 Task: Select type "Professional development".
Action: Mouse moved to (677, 91)
Screenshot: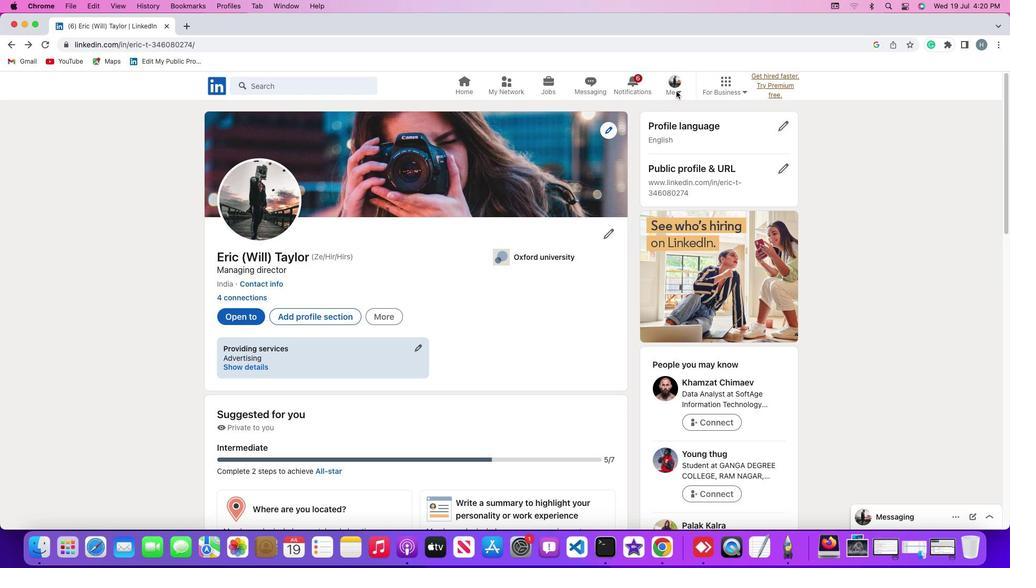 
Action: Mouse pressed left at (677, 91)
Screenshot: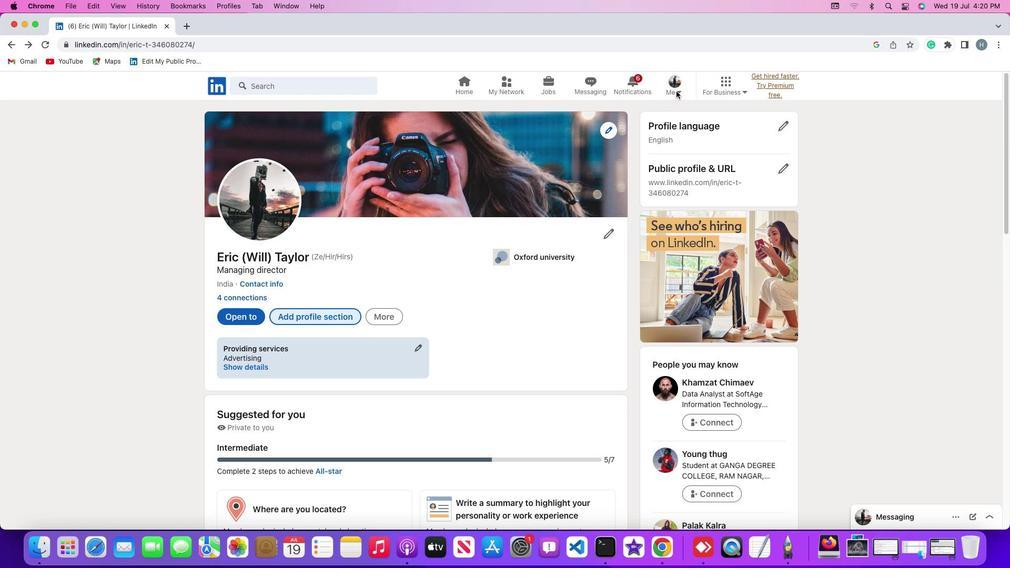 
Action: Mouse pressed left at (677, 91)
Screenshot: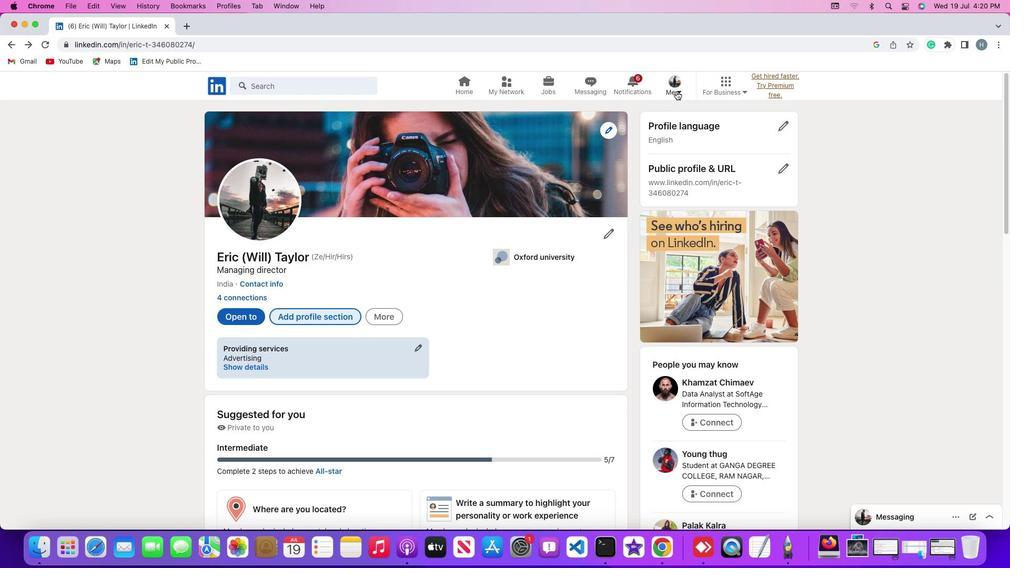 
Action: Mouse moved to (675, 91)
Screenshot: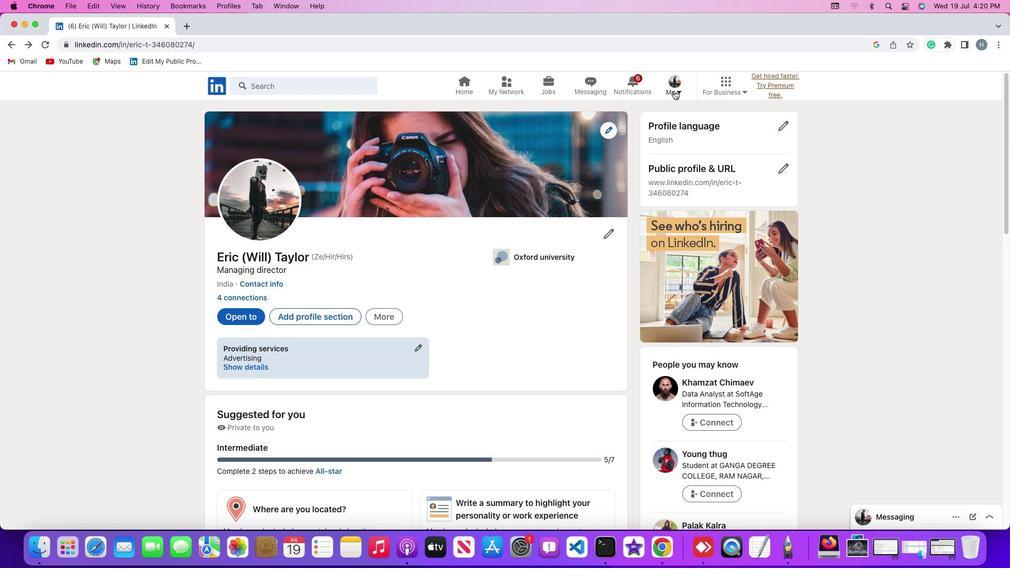 
Action: Mouse pressed left at (675, 91)
Screenshot: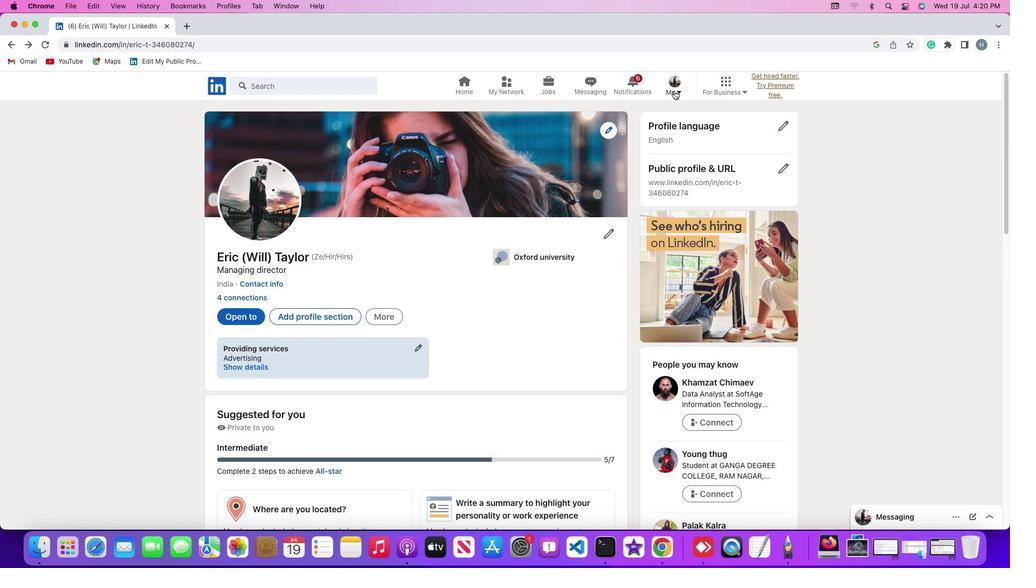 
Action: Mouse moved to (635, 143)
Screenshot: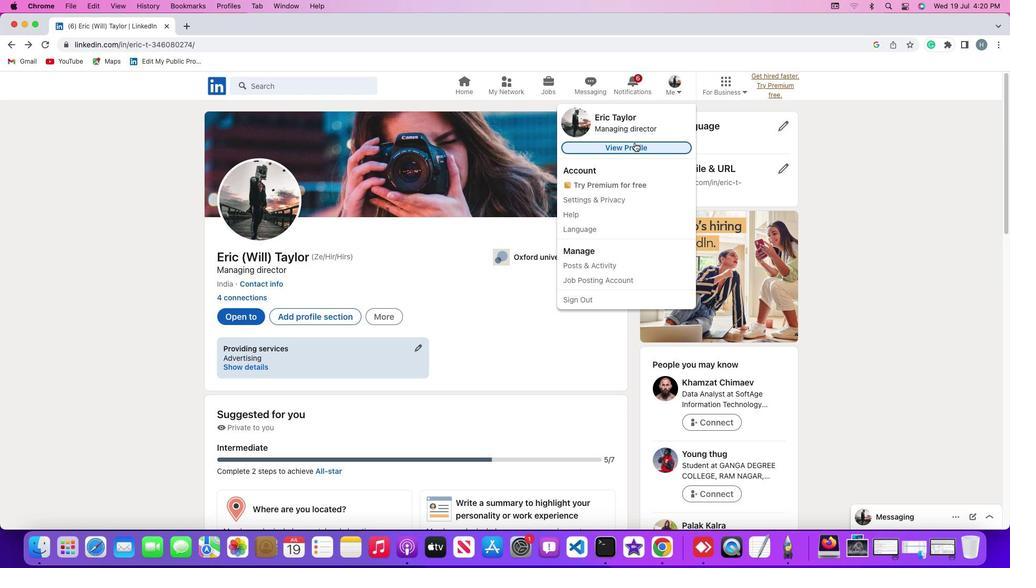 
Action: Mouse pressed left at (635, 143)
Screenshot: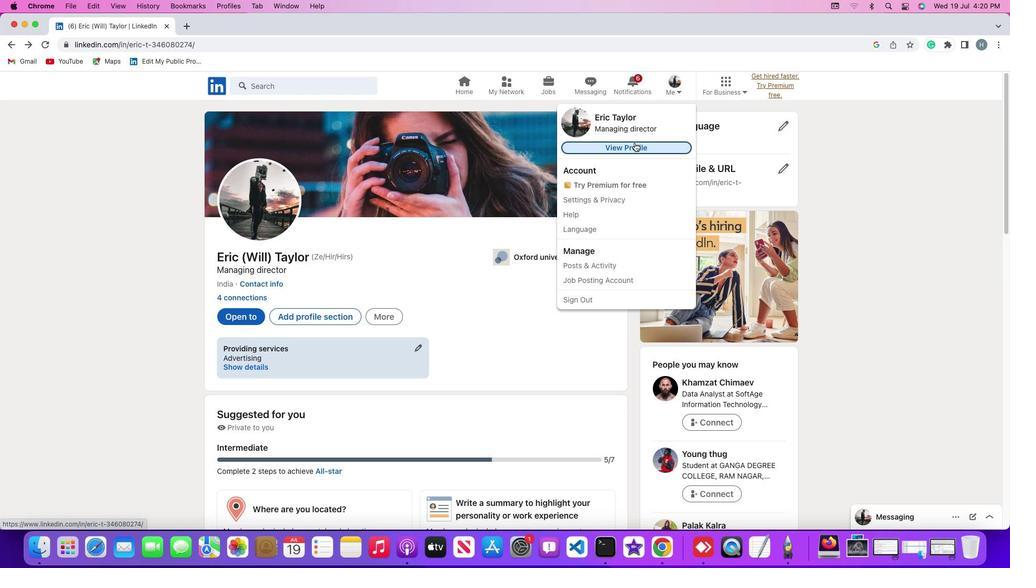 
Action: Mouse moved to (303, 315)
Screenshot: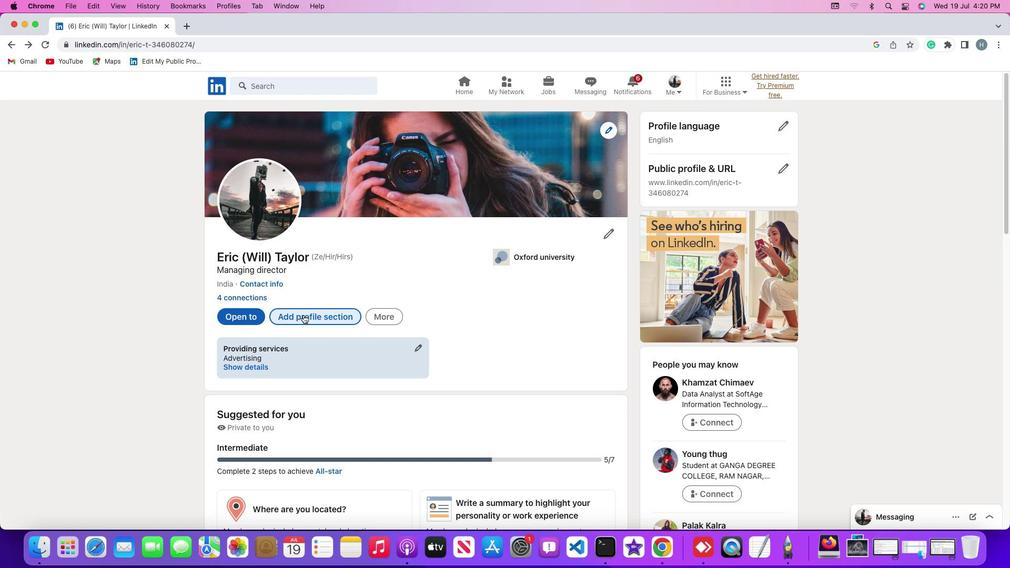 
Action: Mouse pressed left at (303, 315)
Screenshot: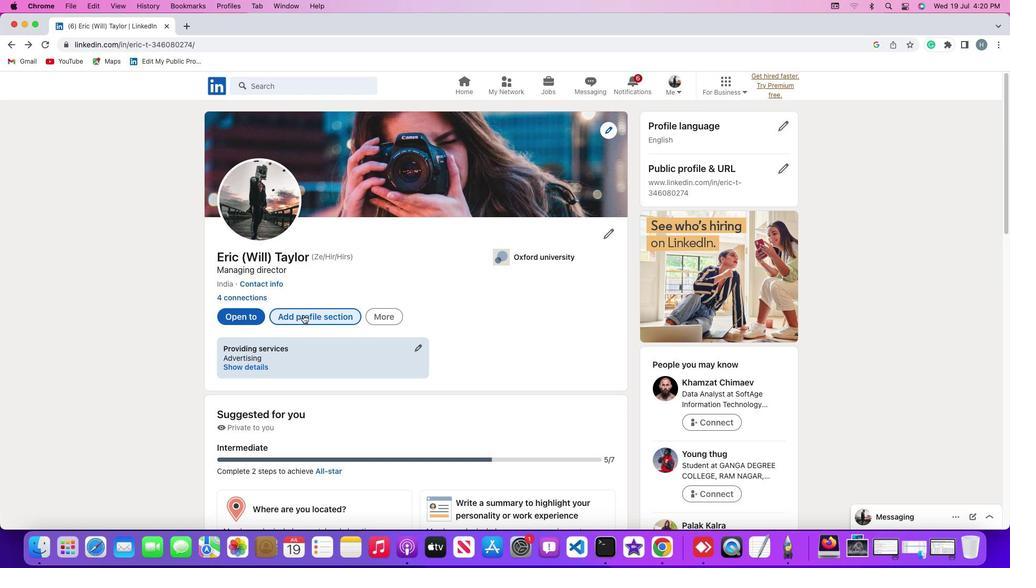 
Action: Mouse moved to (387, 265)
Screenshot: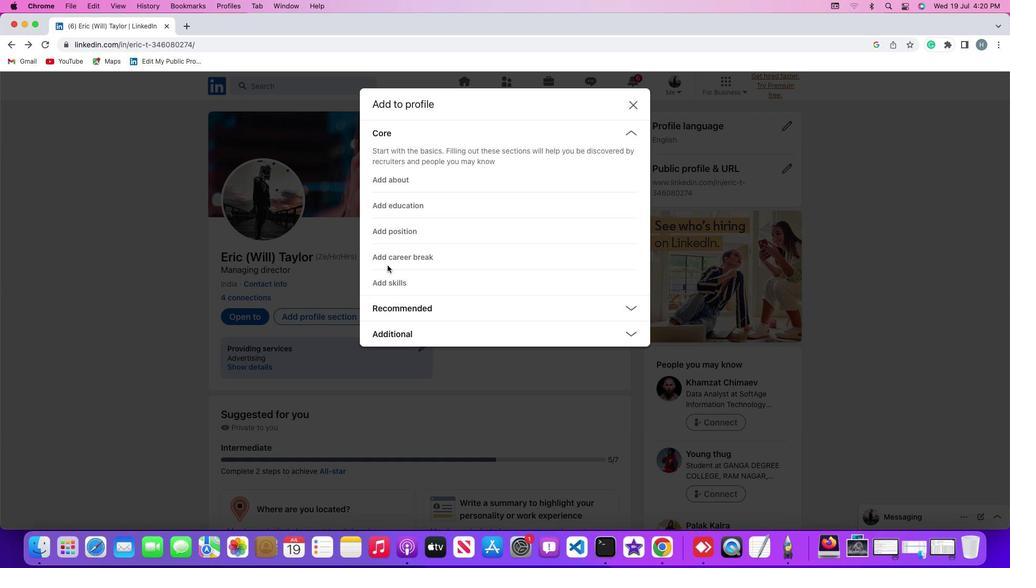 
Action: Mouse pressed left at (387, 265)
Screenshot: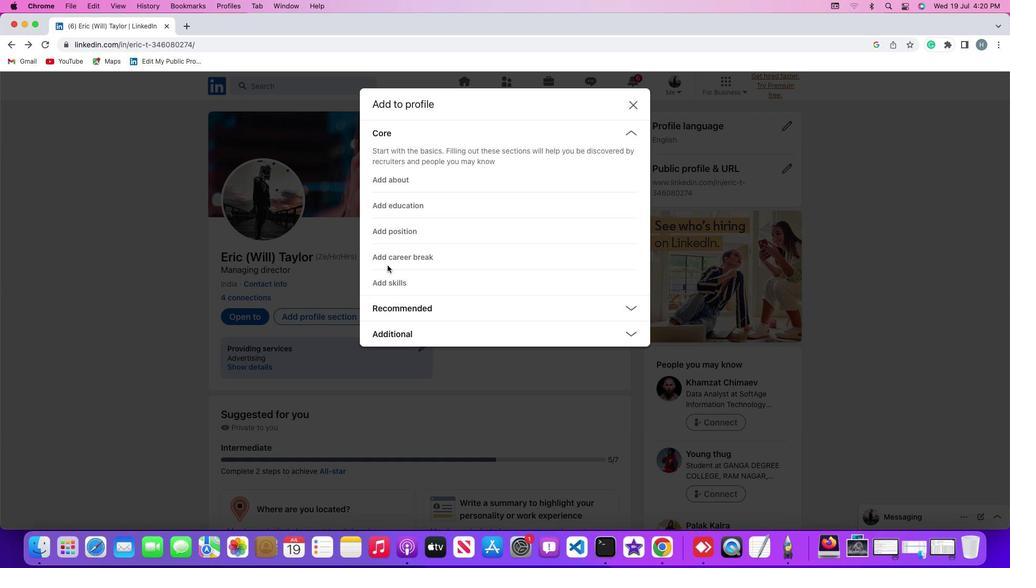 
Action: Mouse moved to (389, 259)
Screenshot: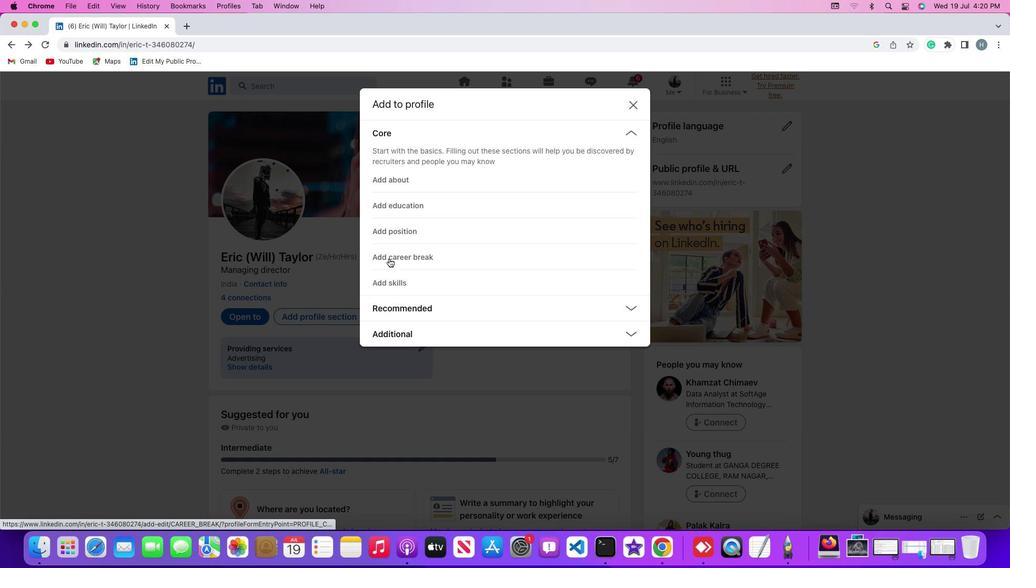 
Action: Mouse pressed left at (389, 259)
Screenshot: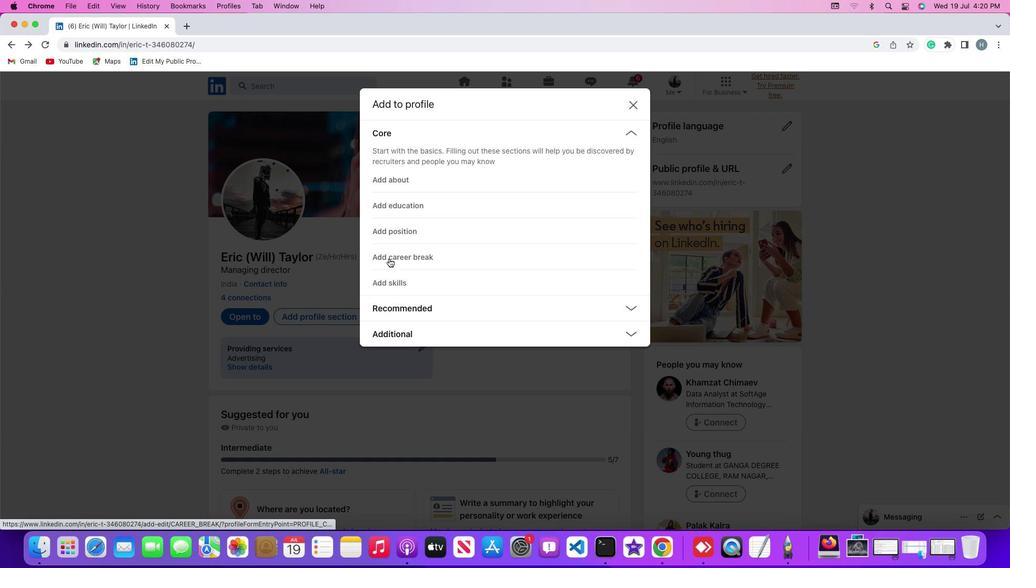 
Action: Mouse moved to (447, 199)
Screenshot: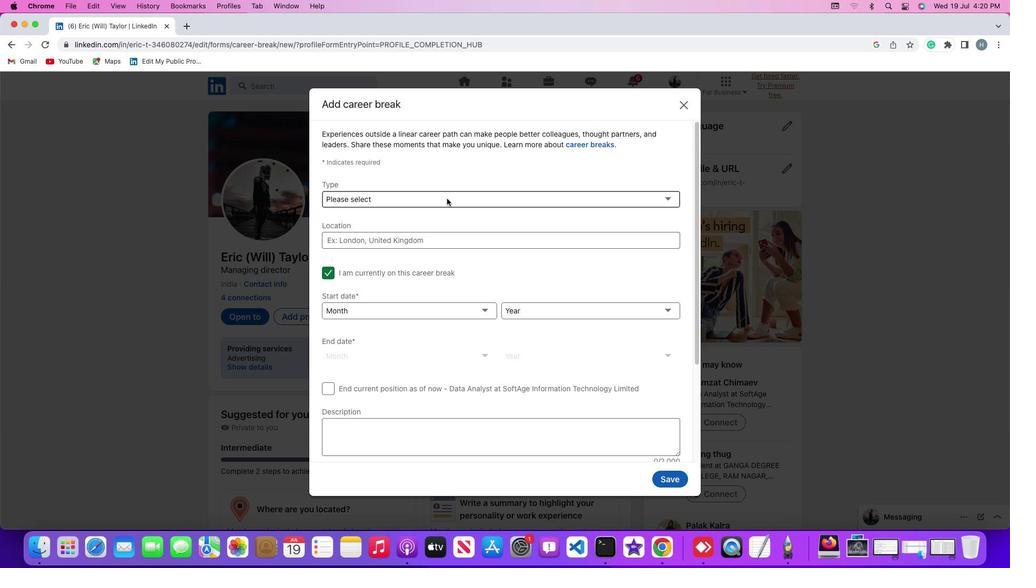 
Action: Mouse pressed left at (447, 199)
Screenshot: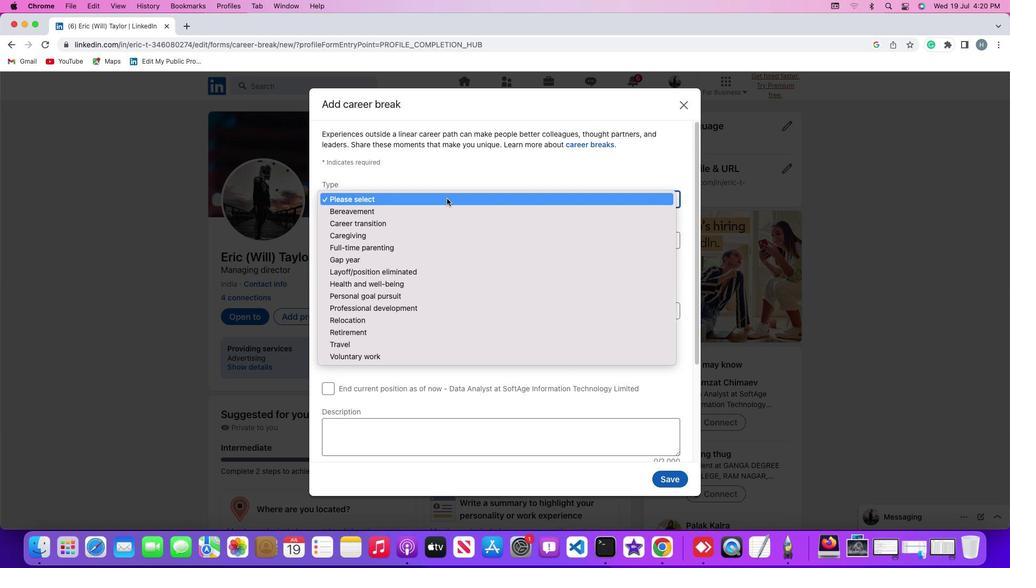 
Action: Mouse moved to (401, 309)
Screenshot: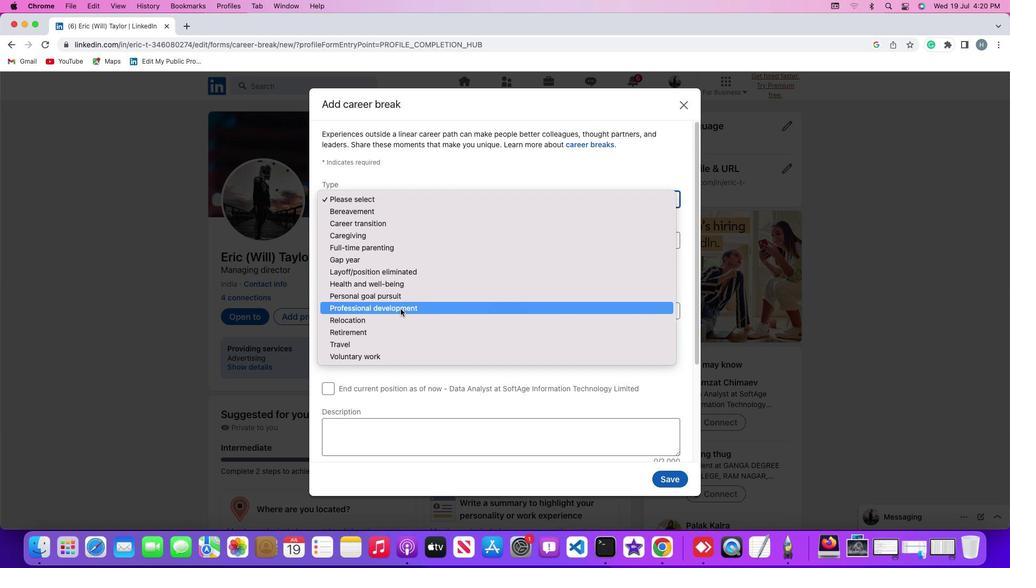 
Action: Mouse pressed left at (401, 309)
Screenshot: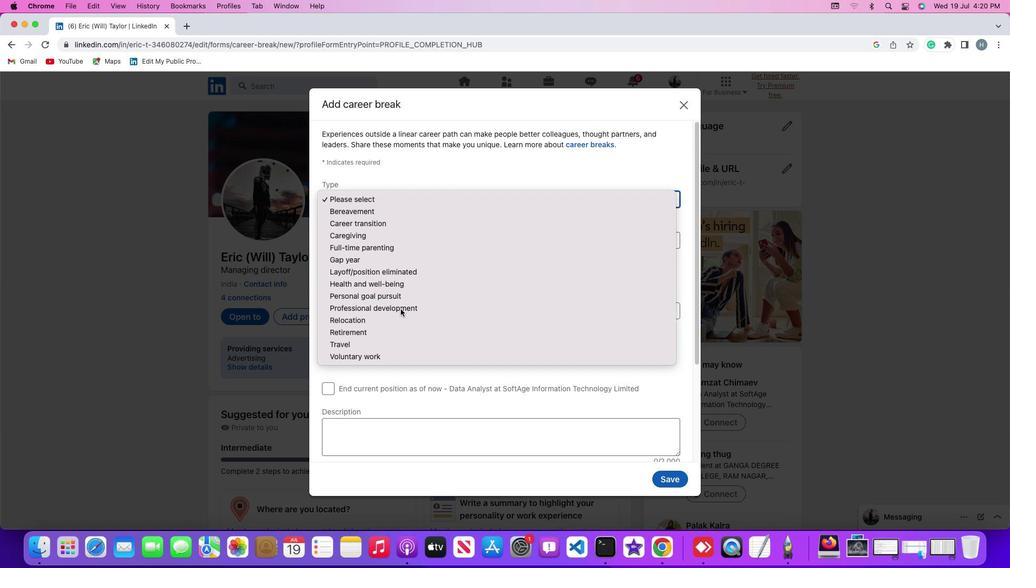 
